 Task: Create in the project TricklePlan a sprint 'Cosmic Ray'.
Action: Mouse moved to (872, 391)
Screenshot: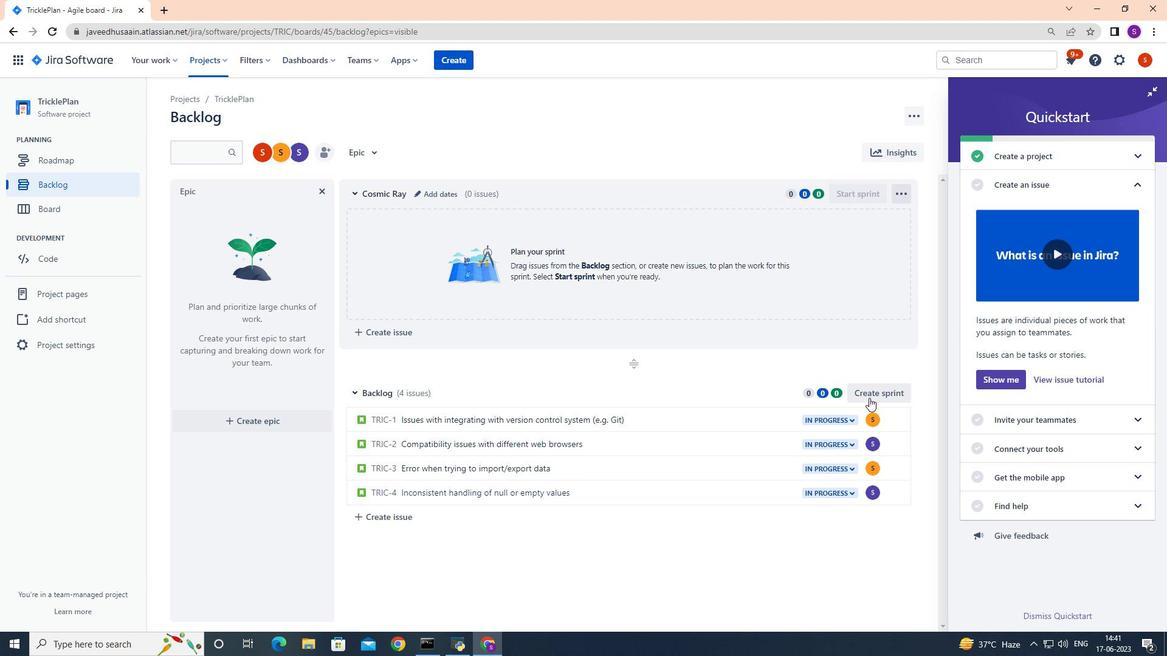 
Action: Mouse pressed left at (872, 391)
Screenshot: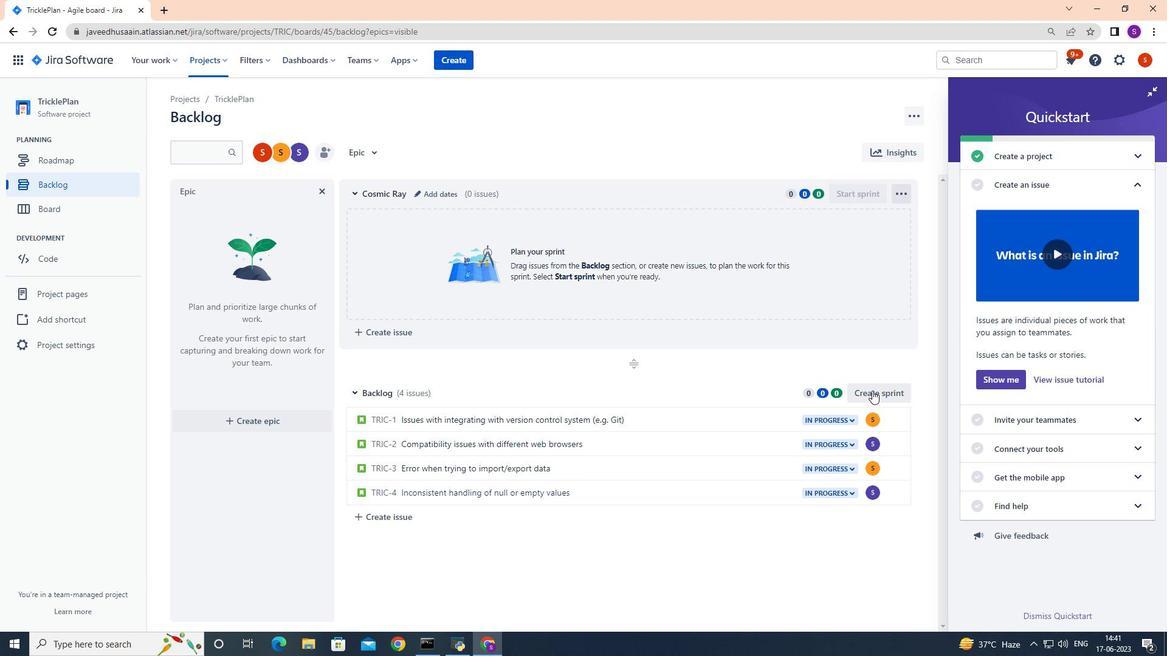 
Action: Mouse moved to (422, 391)
Screenshot: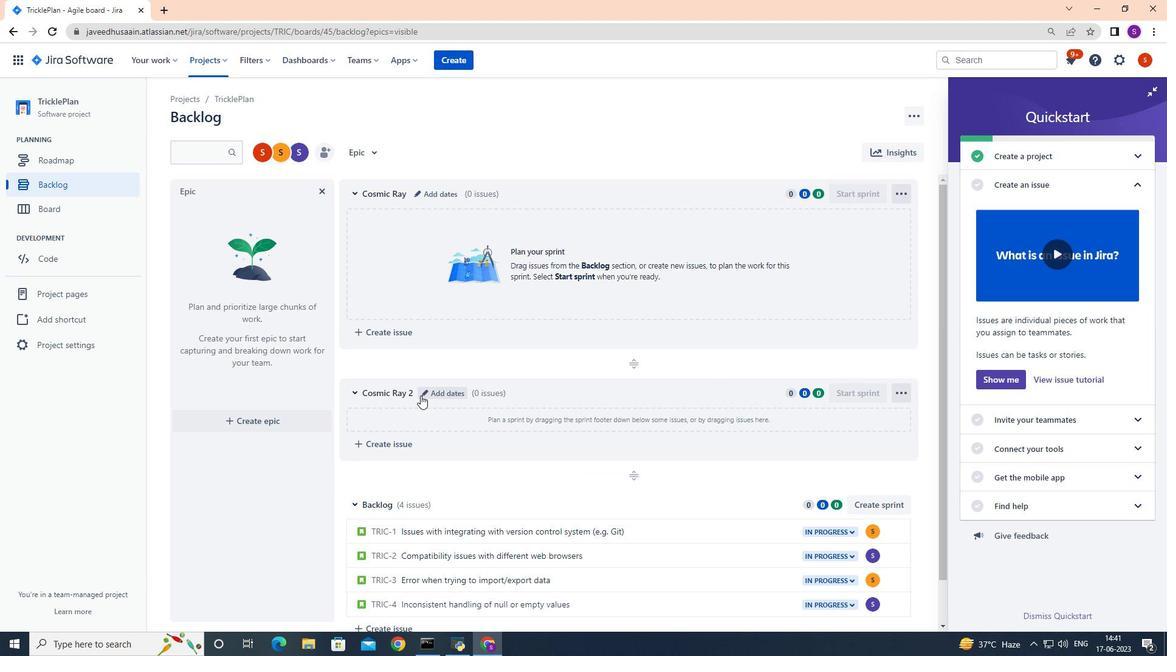 
Action: Mouse pressed left at (422, 391)
Screenshot: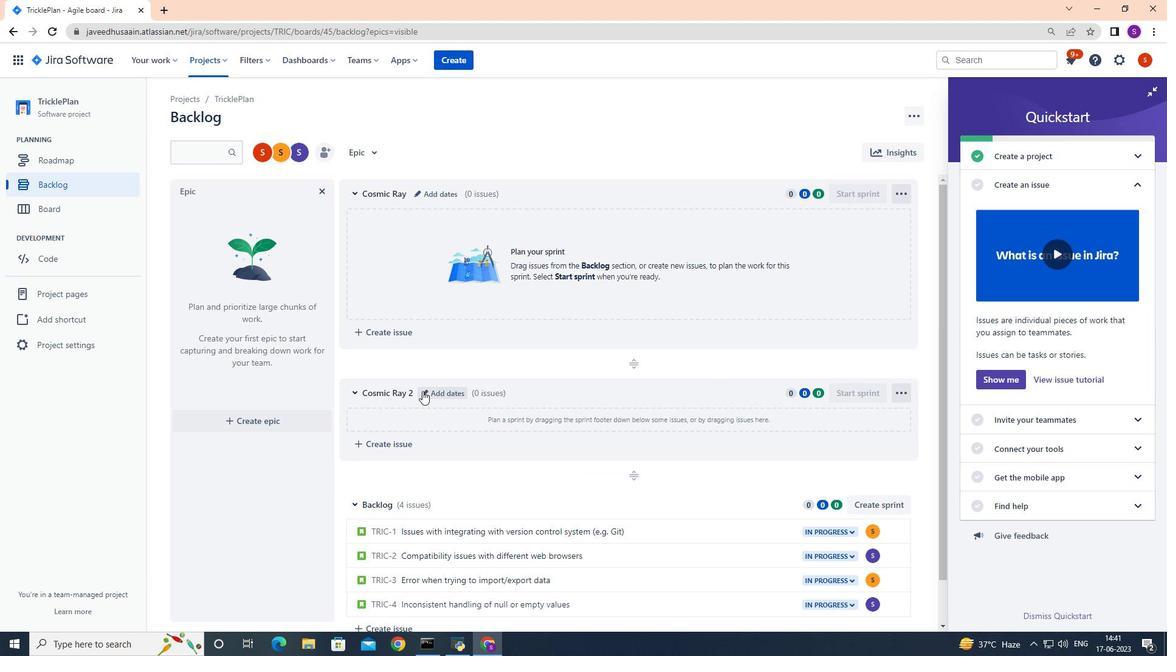 
Action: Mouse moved to (494, 152)
Screenshot: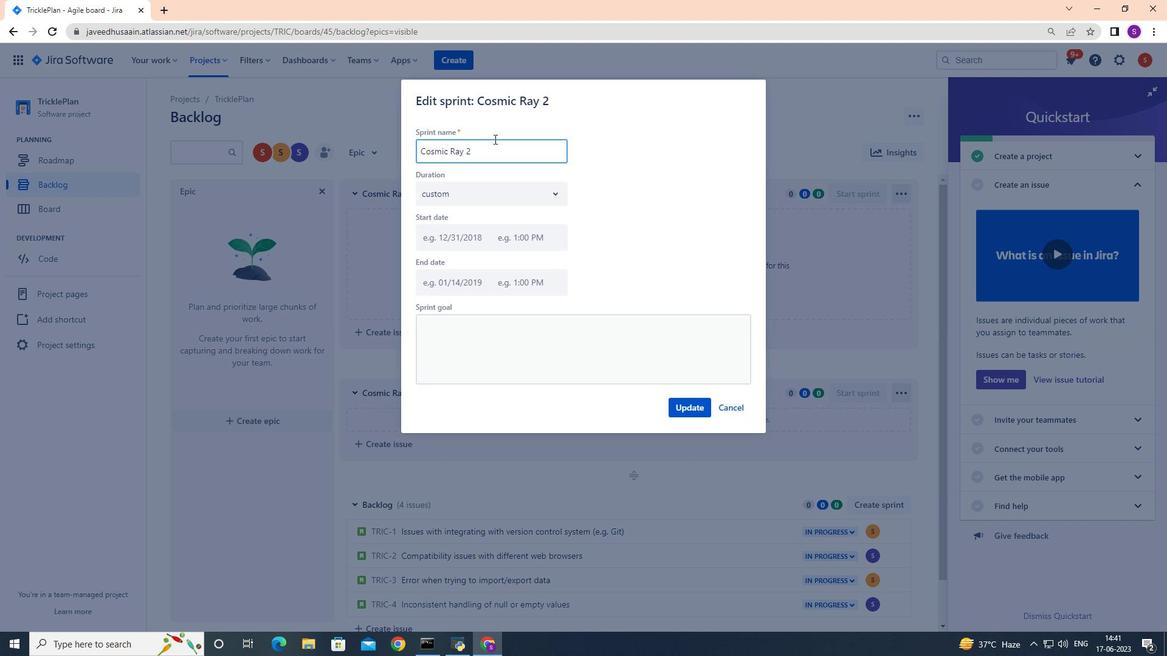 
Action: Mouse pressed left at (494, 152)
Screenshot: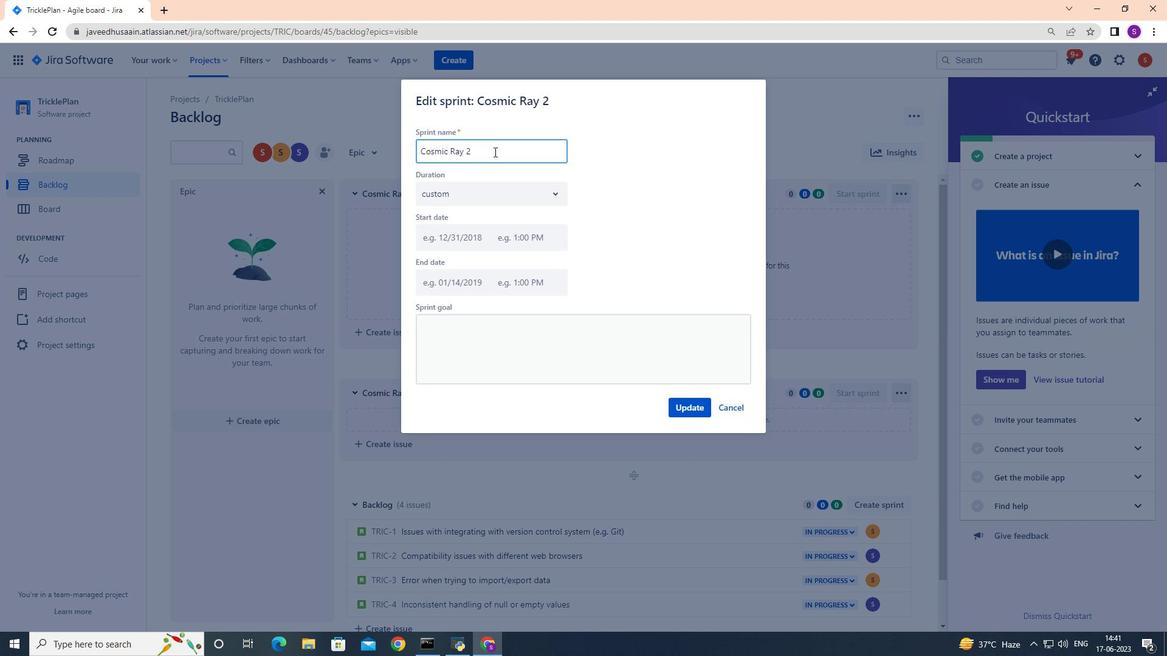 
Action: Key pressed <Key.backspace><Key.backspace><Key.backspace><Key.backspace><Key.backspace><Key.backspace><Key.backspace><Key.backspace><Key.backspace><Key.backspace><Key.backspace><Key.backspace><Key.backspace><Key.backspace><Key.backspace><Key.backspace><Key.backspace><Key.backspace><Key.backspace><Key.backspace><Key.backspace><Key.backspace><Key.backspace><Key.backspace><Key.backspace><Key.shift>Cosmic<Key.space><Key.shift><Key.shift><Key.shift><Key.shift><Key.shift><Key.shift><Key.shift><Key.shift>Ray
Screenshot: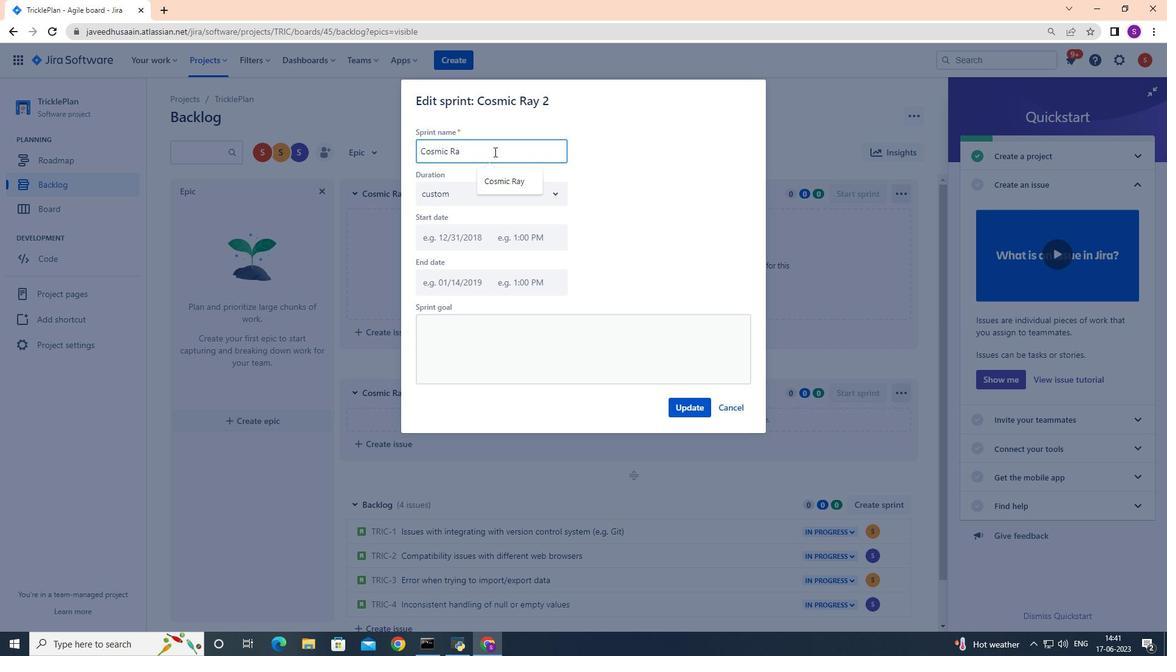 
Action: Mouse scrolled (494, 152) with delta (0, 0)
Screenshot: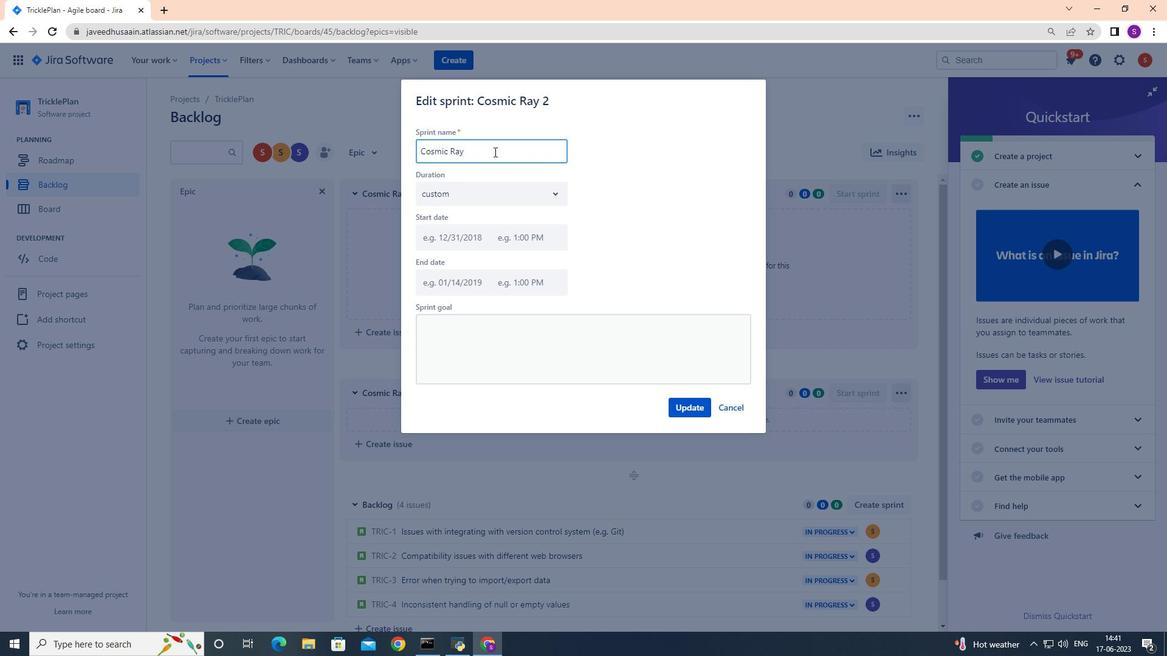 
Action: Mouse moved to (694, 412)
Screenshot: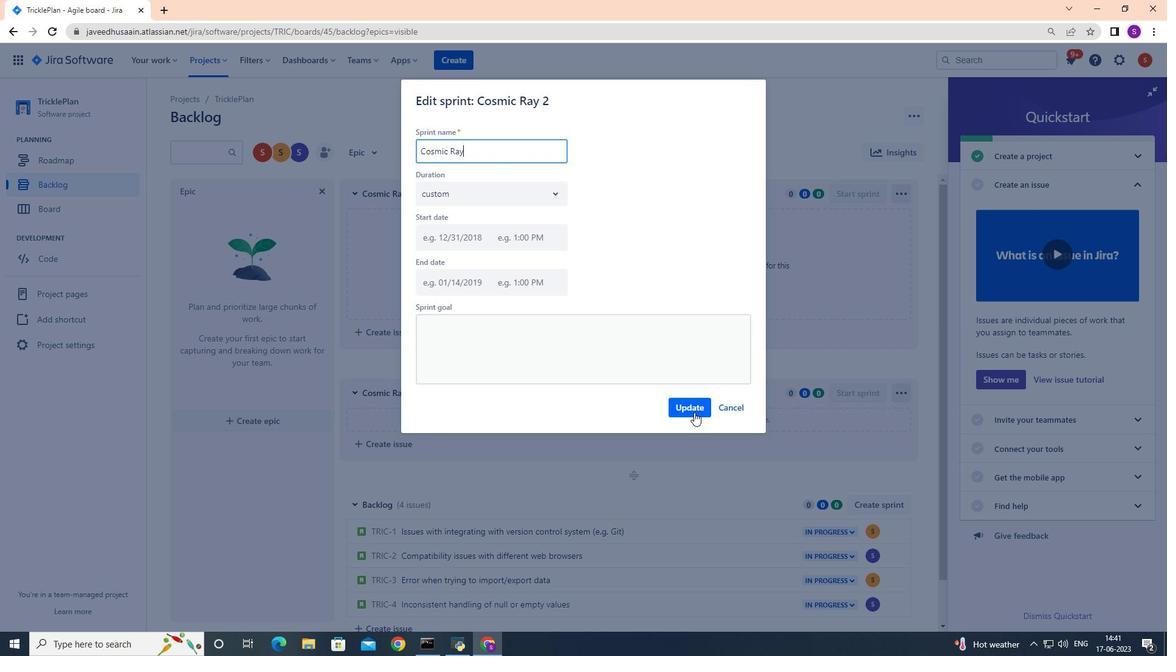 
Action: Mouse pressed left at (694, 412)
Screenshot: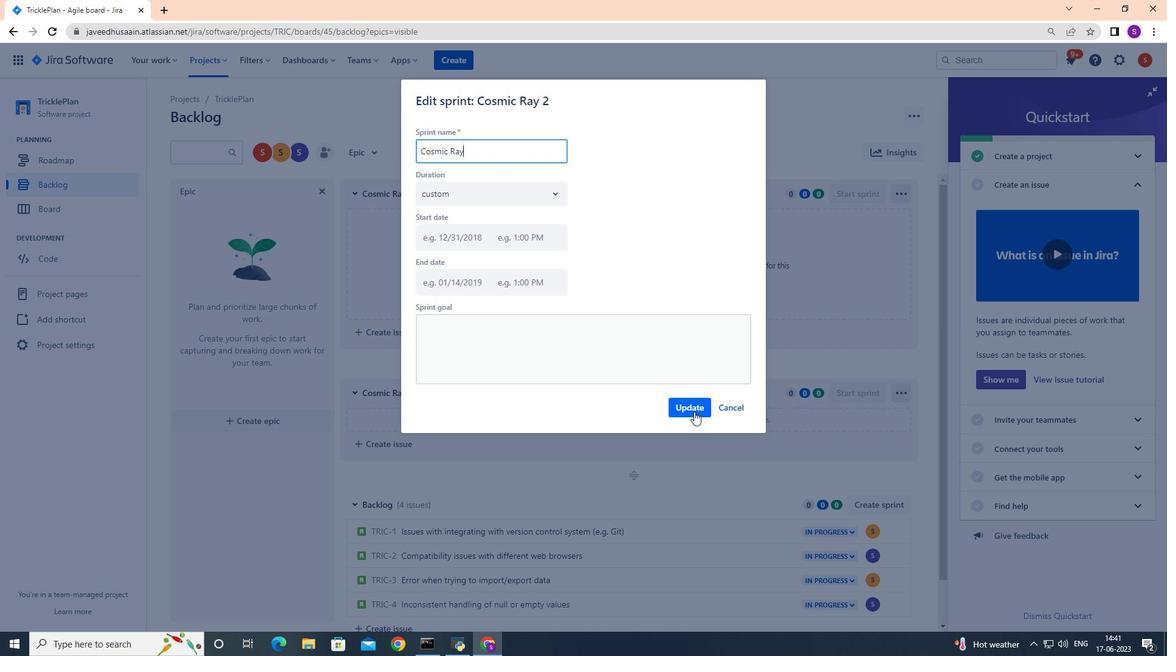 
